 Task: Add Kuumba Made Amber Sandalwood Body Lotion to the cart.
Action: Mouse moved to (718, 253)
Screenshot: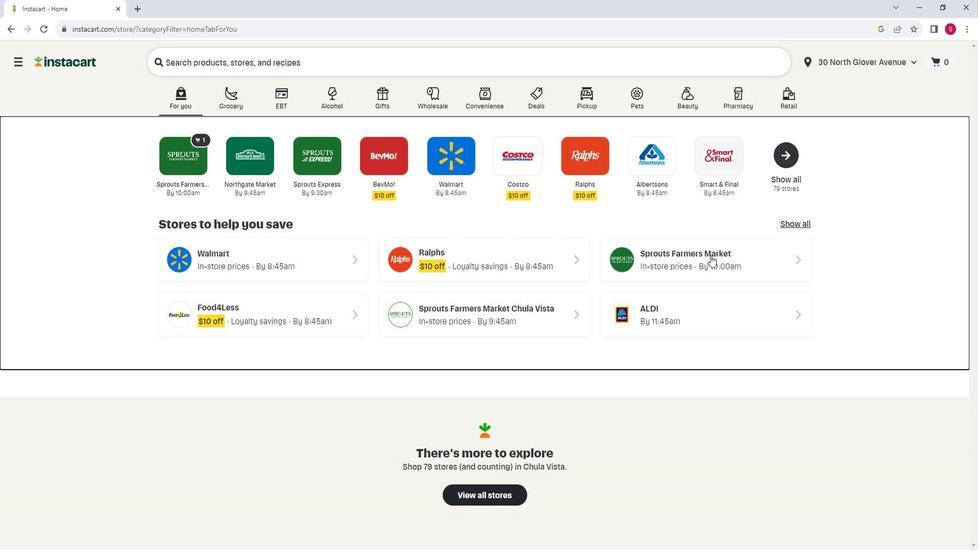 
Action: Mouse pressed left at (718, 253)
Screenshot: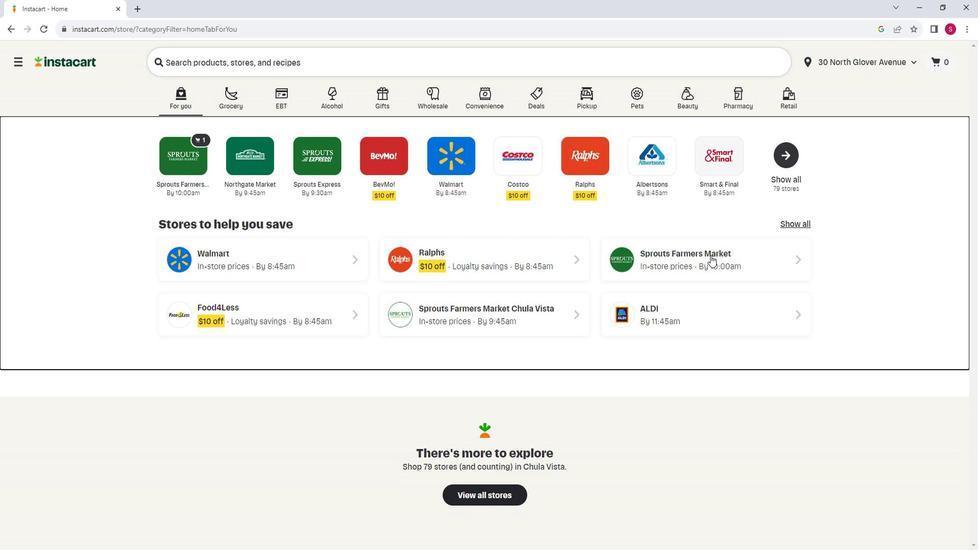 
Action: Mouse moved to (83, 379)
Screenshot: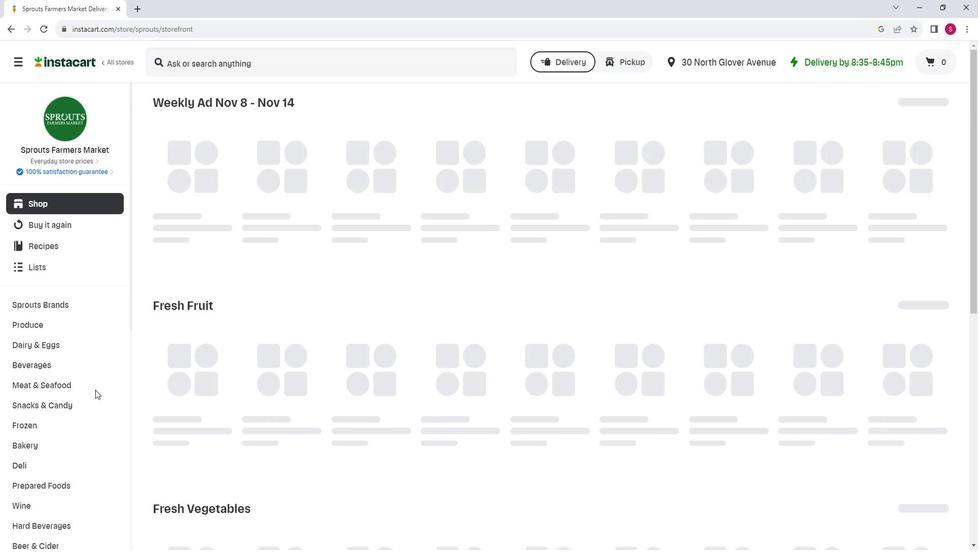 
Action: Mouse scrolled (83, 378) with delta (0, 0)
Screenshot: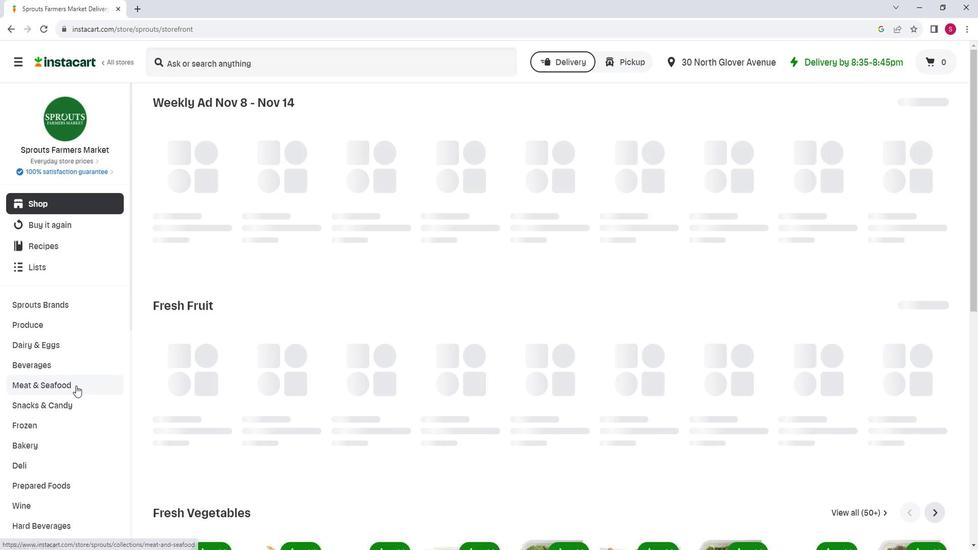 
Action: Mouse moved to (83, 378)
Screenshot: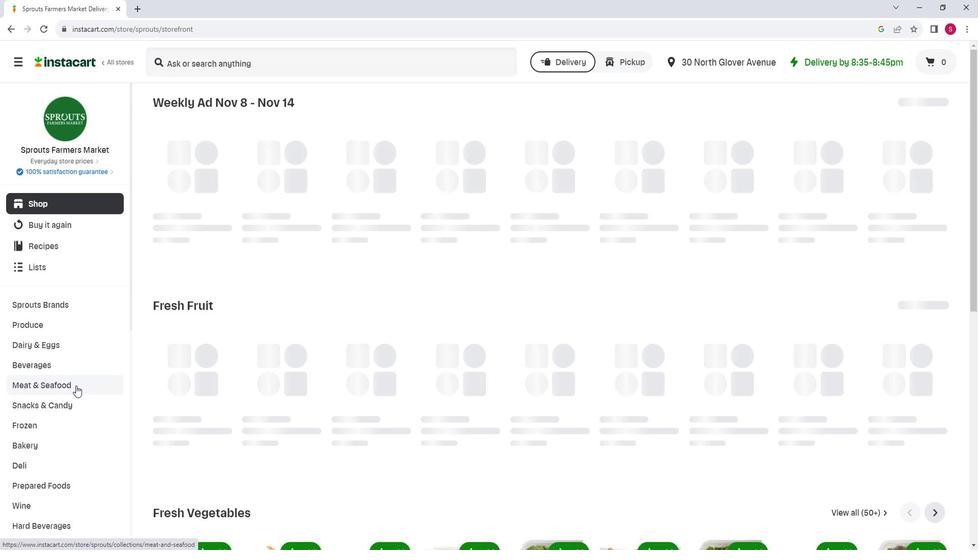 
Action: Mouse scrolled (83, 378) with delta (0, 0)
Screenshot: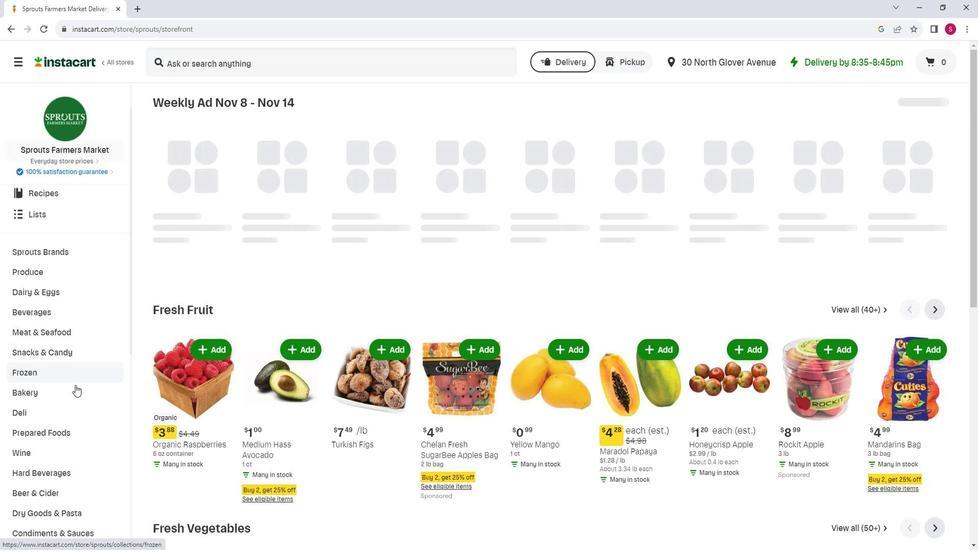 
Action: Mouse scrolled (83, 378) with delta (0, 0)
Screenshot: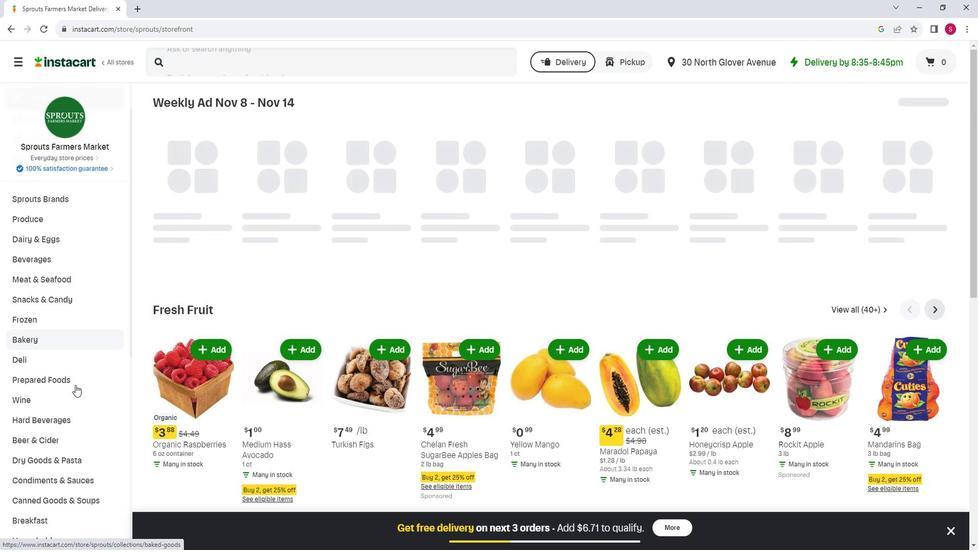 
Action: Mouse moved to (83, 378)
Screenshot: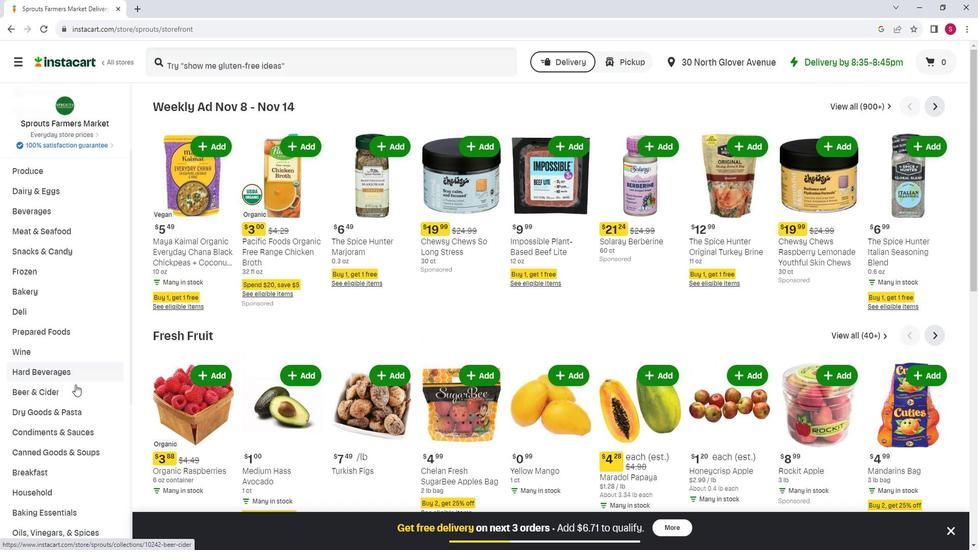 
Action: Mouse scrolled (83, 377) with delta (0, 0)
Screenshot: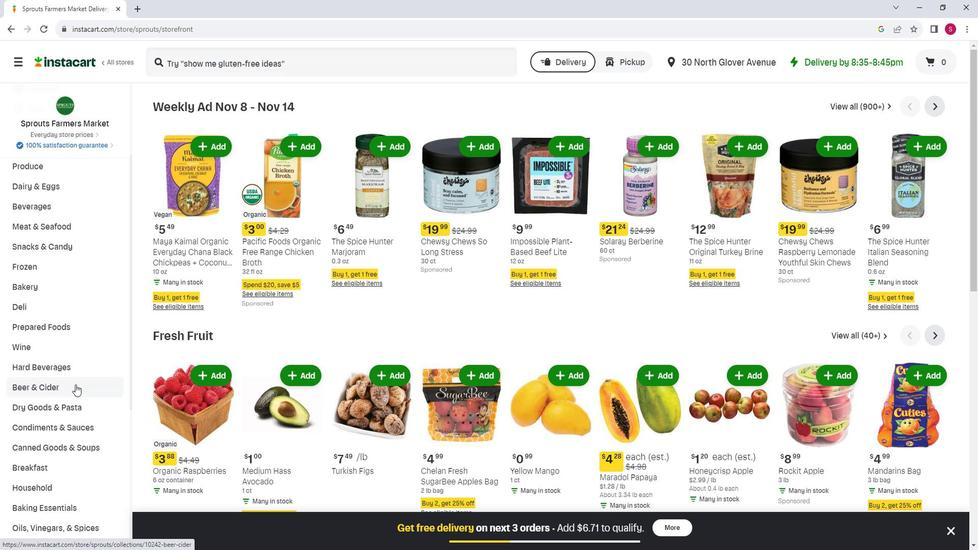 
Action: Mouse scrolled (83, 377) with delta (0, 0)
Screenshot: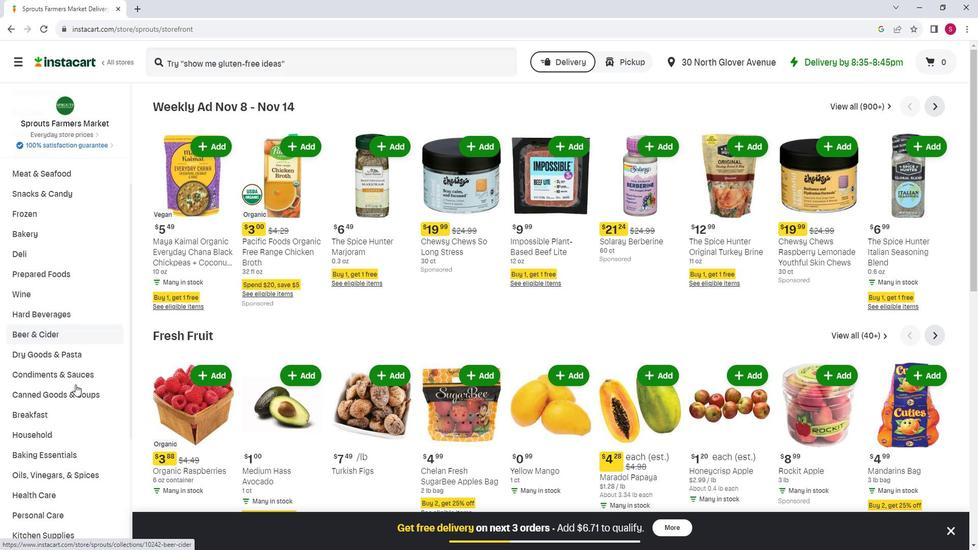 
Action: Mouse scrolled (83, 377) with delta (0, 0)
Screenshot: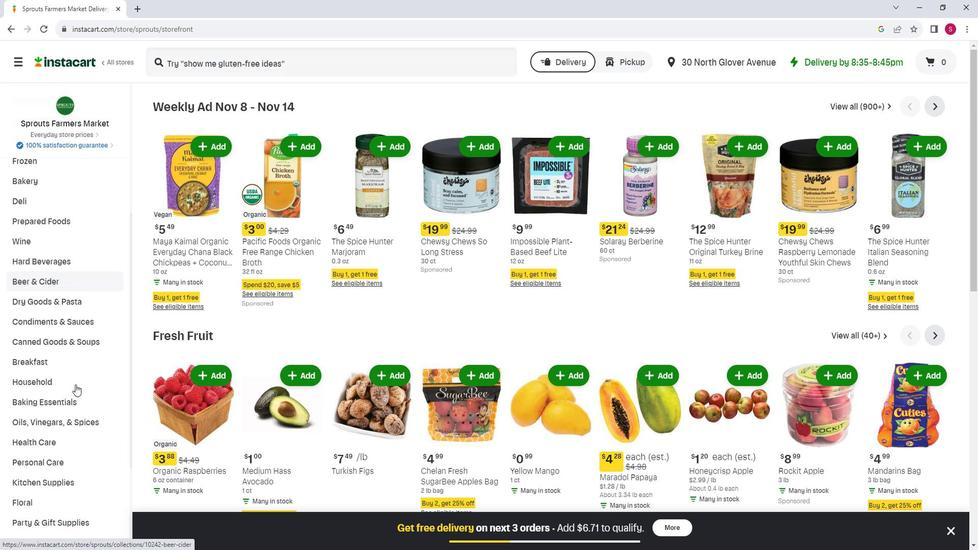 
Action: Mouse moved to (67, 397)
Screenshot: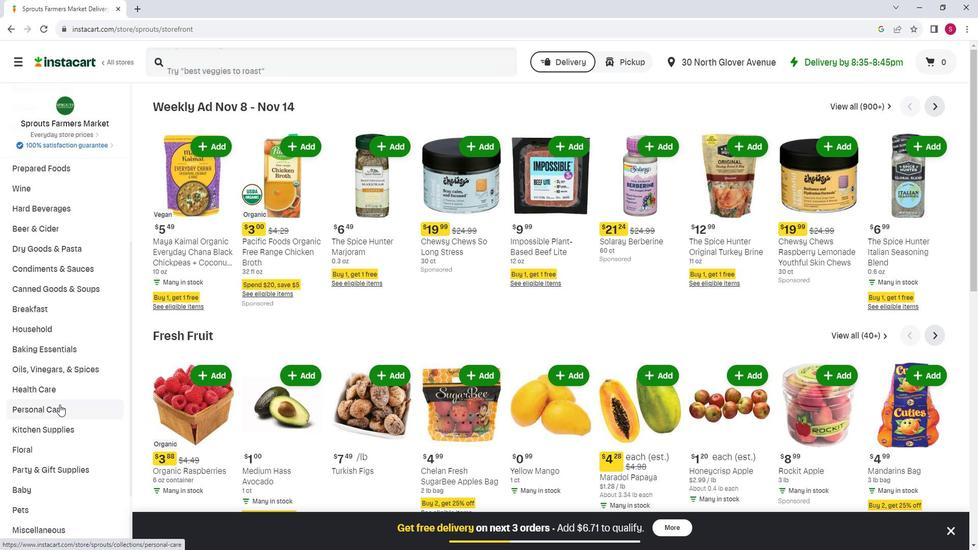 
Action: Mouse pressed left at (67, 397)
Screenshot: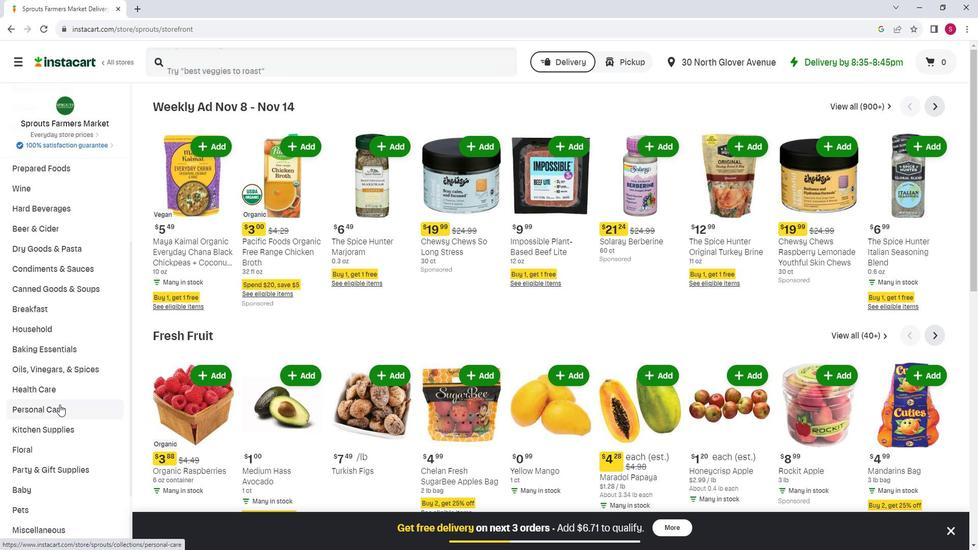 
Action: Mouse moved to (256, 138)
Screenshot: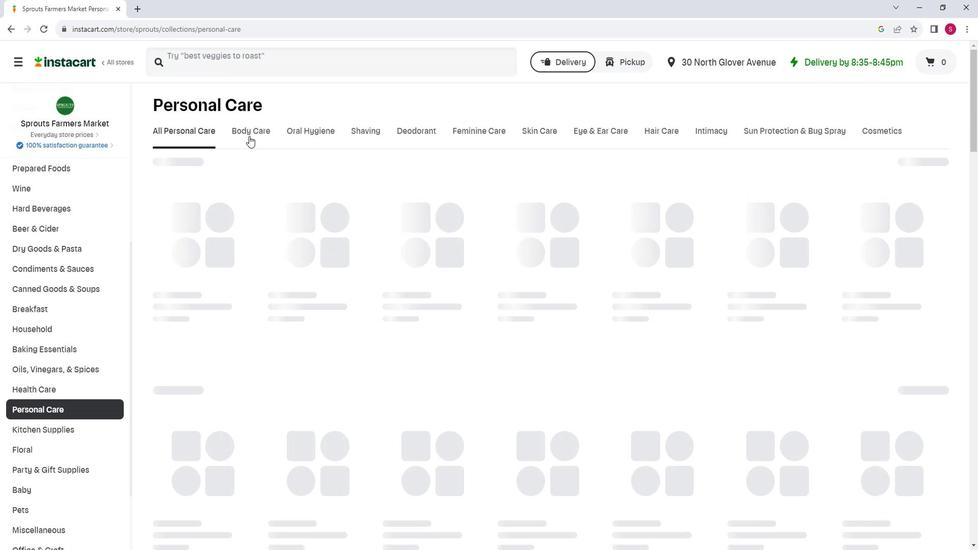 
Action: Mouse pressed left at (256, 138)
Screenshot: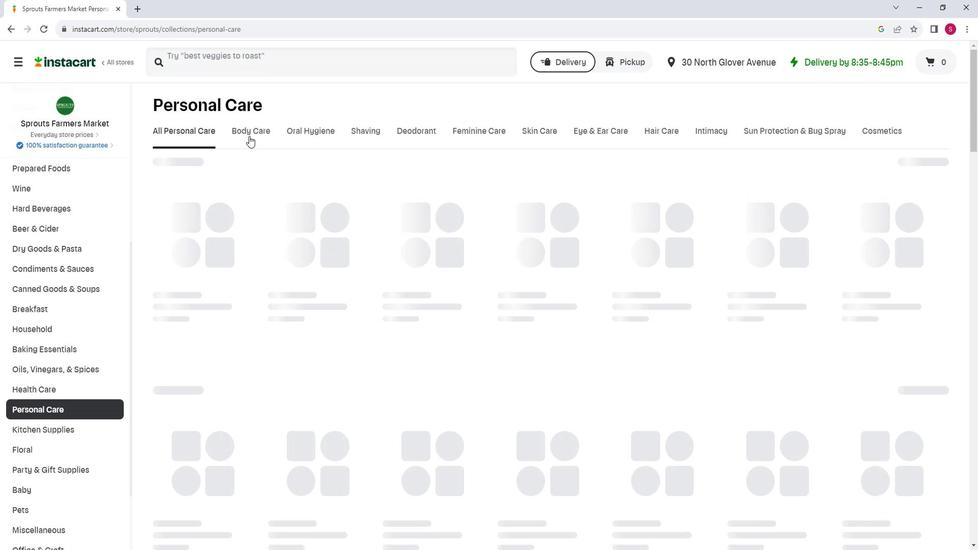 
Action: Mouse moved to (416, 178)
Screenshot: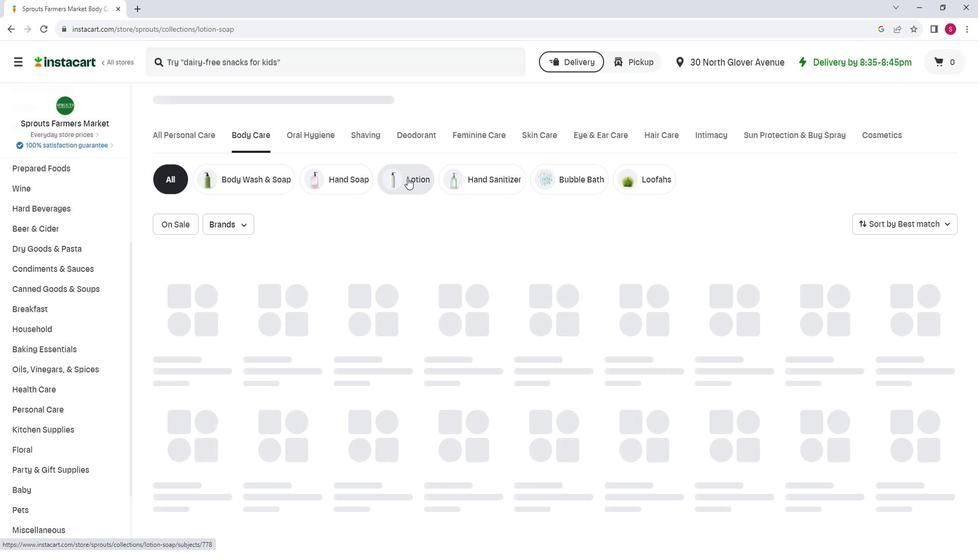 
Action: Mouse pressed left at (416, 178)
Screenshot: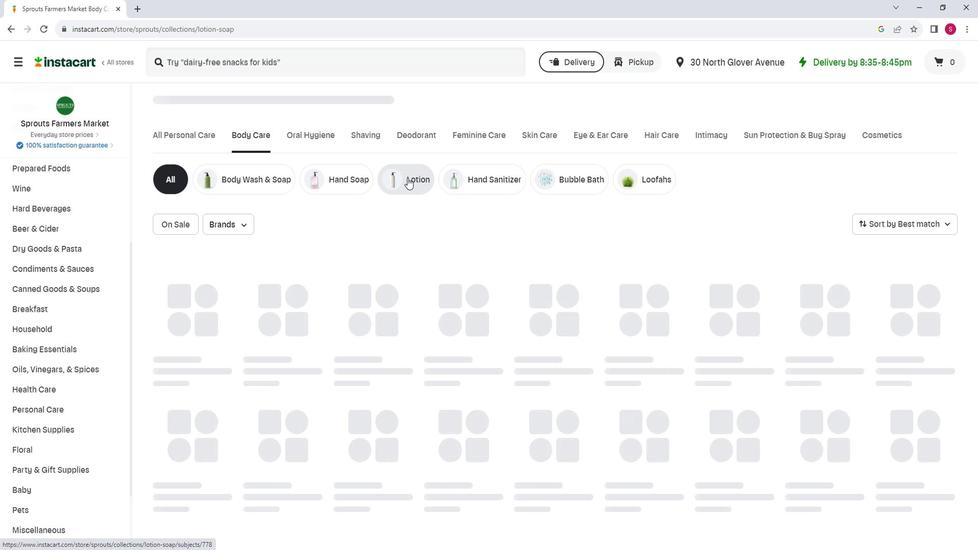 
Action: Mouse moved to (407, 68)
Screenshot: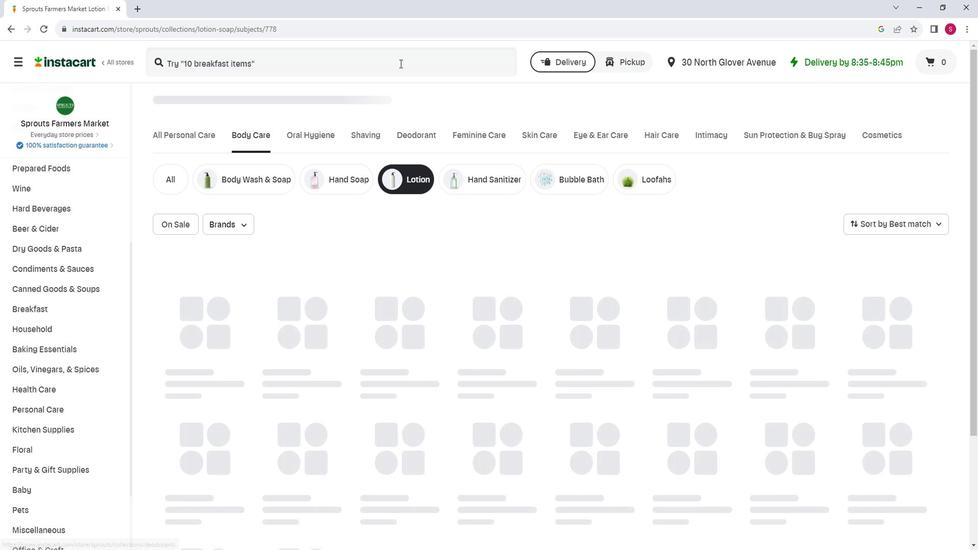 
Action: Mouse pressed left at (407, 68)
Screenshot: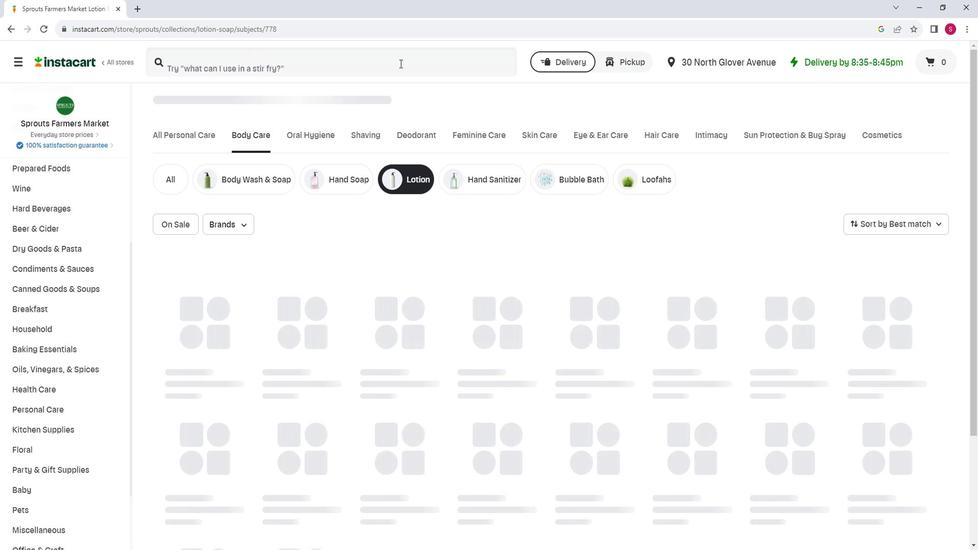 
Action: Mouse moved to (404, 6)
Screenshot: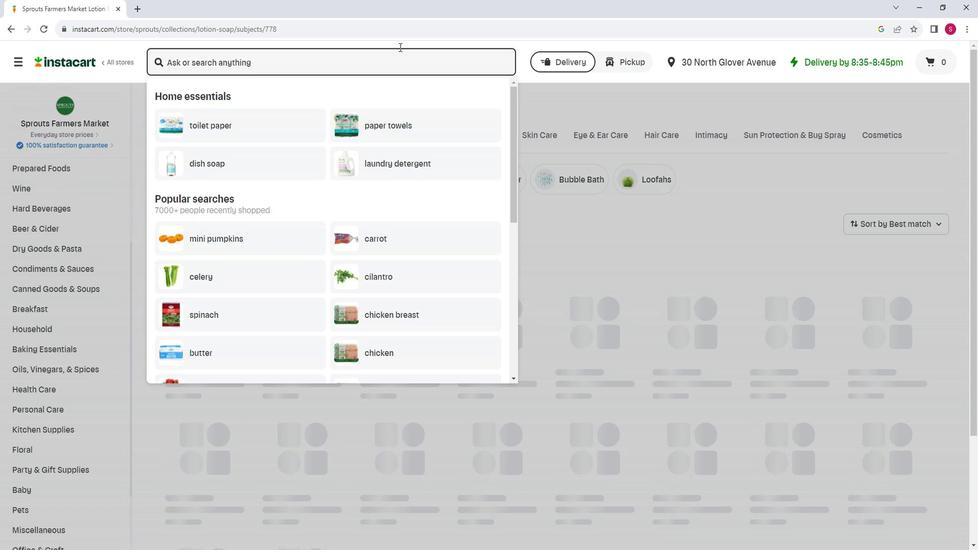 
Action: Key pressed <Key.shift>Kuumba<Key.space><Key.shift>Made<Key.space><Key.shift>Amber<Key.space><Key.shift>Sandalwood<Key.space><Key.shift>Body<Key.space><Key.shift>:L<Key.backspace><Key.backspace><Key.shift>Lotion<Key.enter>
Screenshot: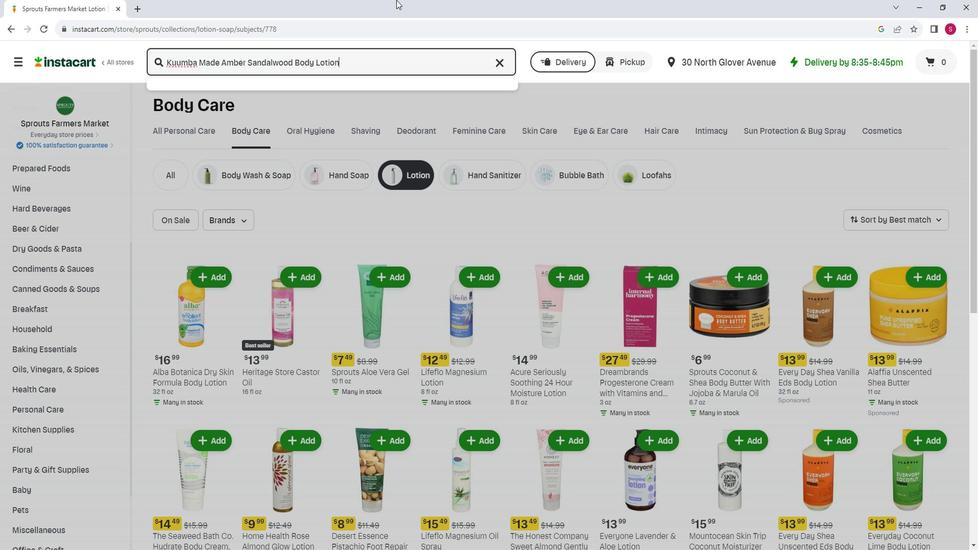 
Action: Mouse moved to (153, 152)
Screenshot: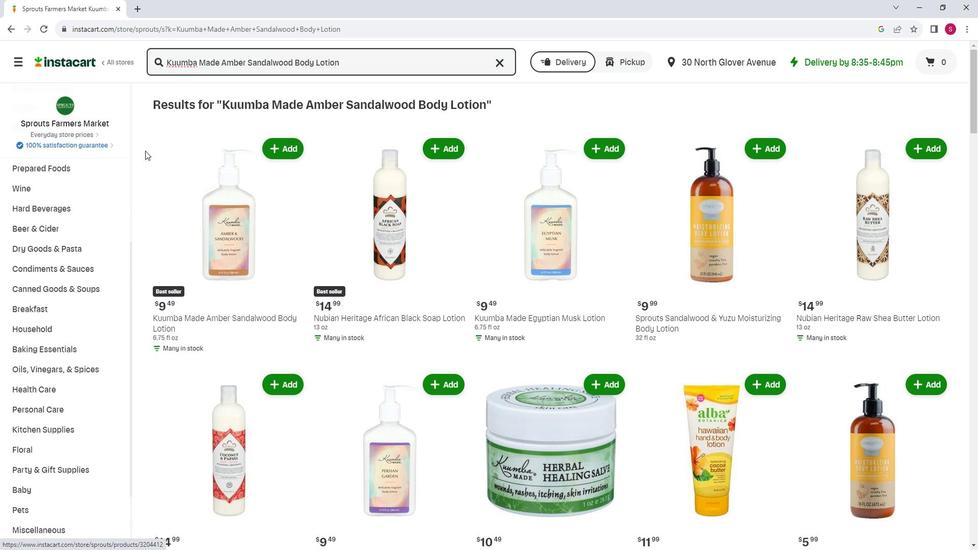 
Action: Mouse scrolled (153, 151) with delta (0, 0)
Screenshot: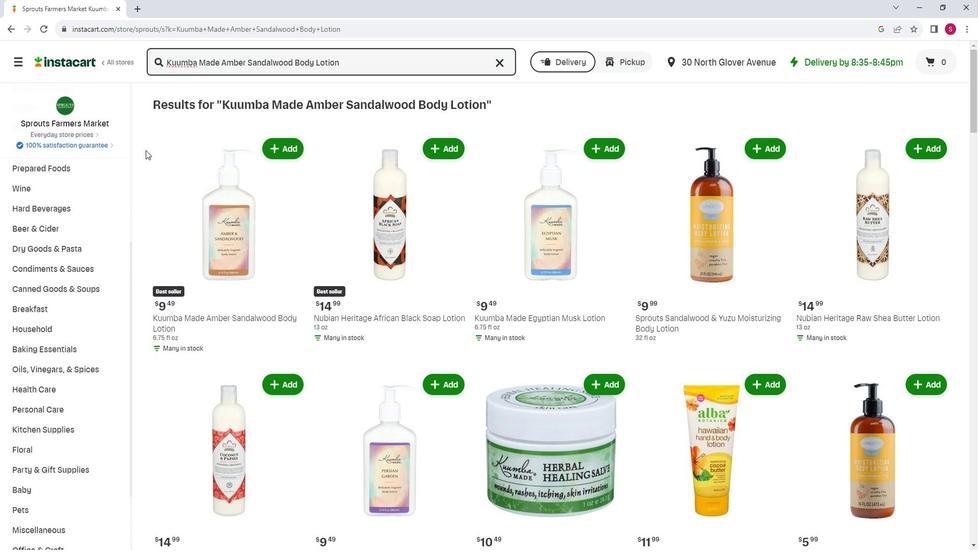 
Action: Mouse moved to (164, 176)
Screenshot: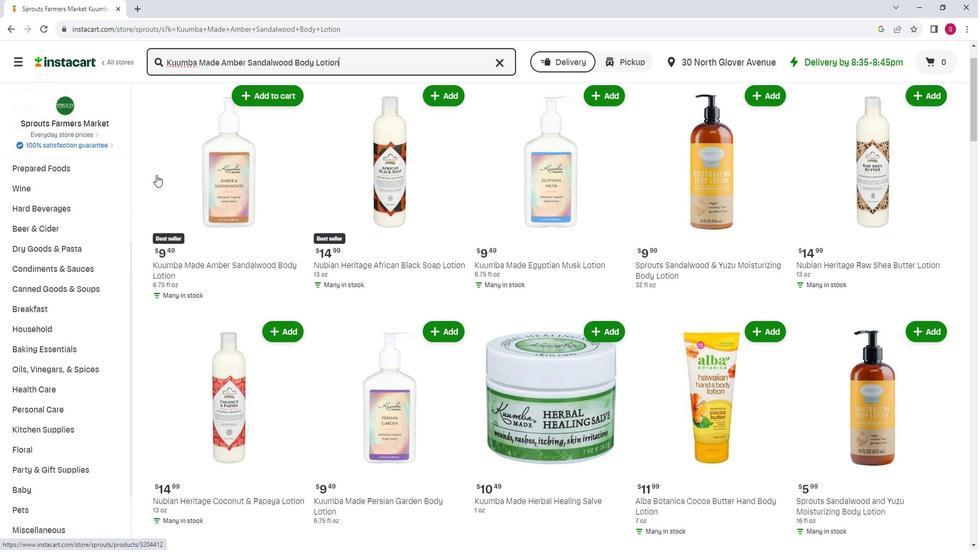 
Action: Mouse scrolled (164, 176) with delta (0, 0)
Screenshot: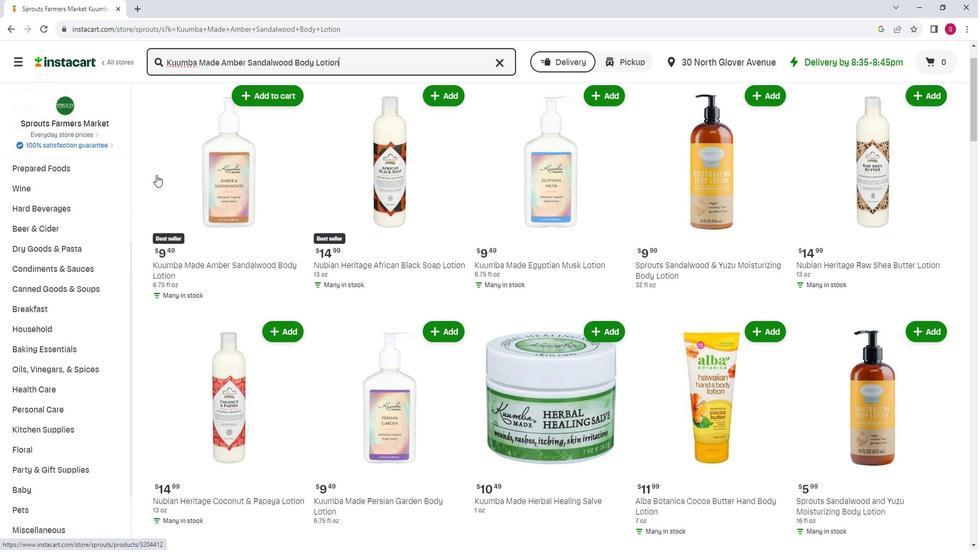 
Action: Mouse moved to (166, 175)
Screenshot: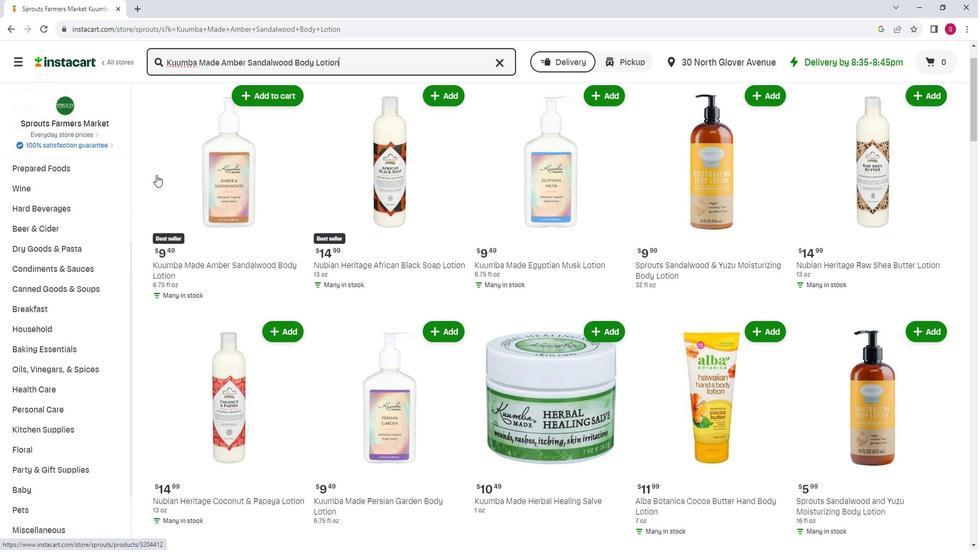 
Action: Mouse scrolled (166, 176) with delta (0, 0)
Screenshot: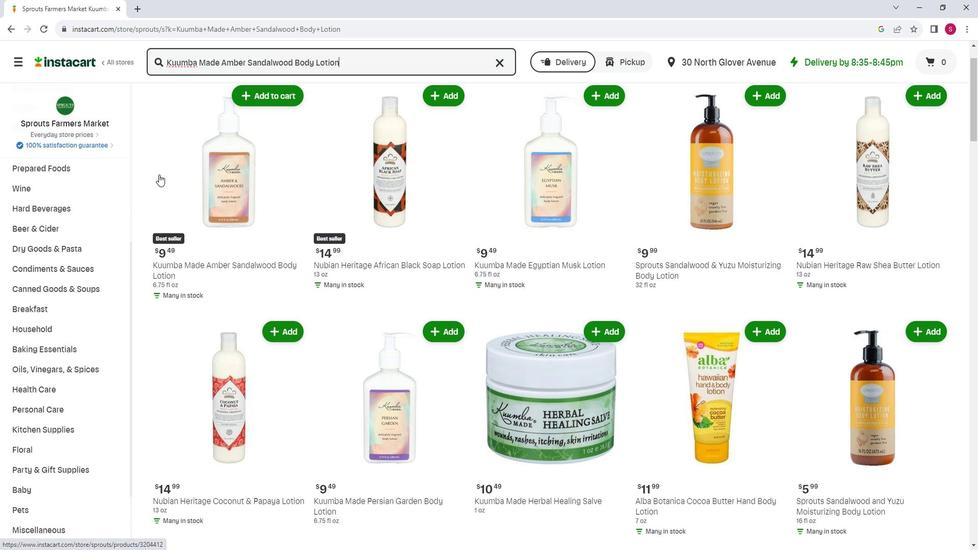 
Action: Mouse moved to (168, 174)
Screenshot: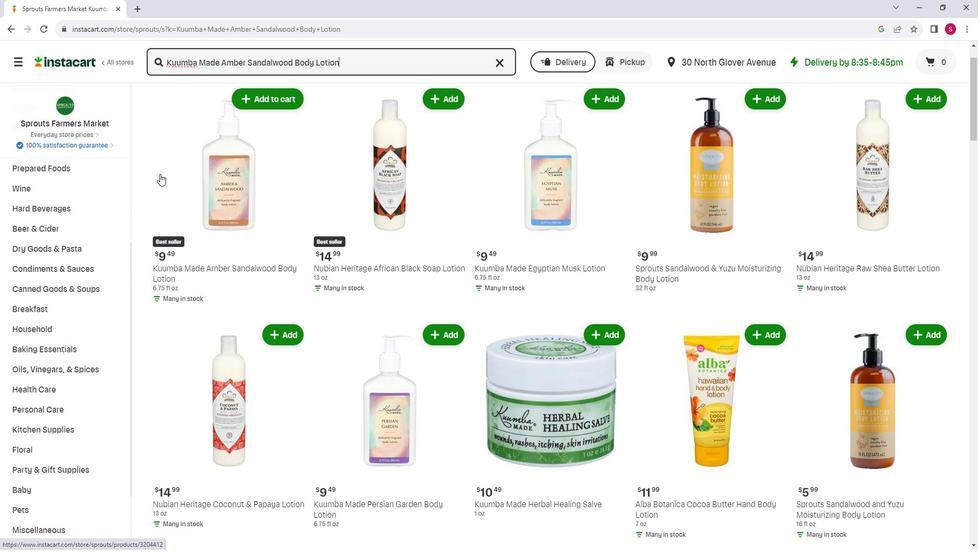 
Action: Mouse scrolled (168, 175) with delta (0, 0)
Screenshot: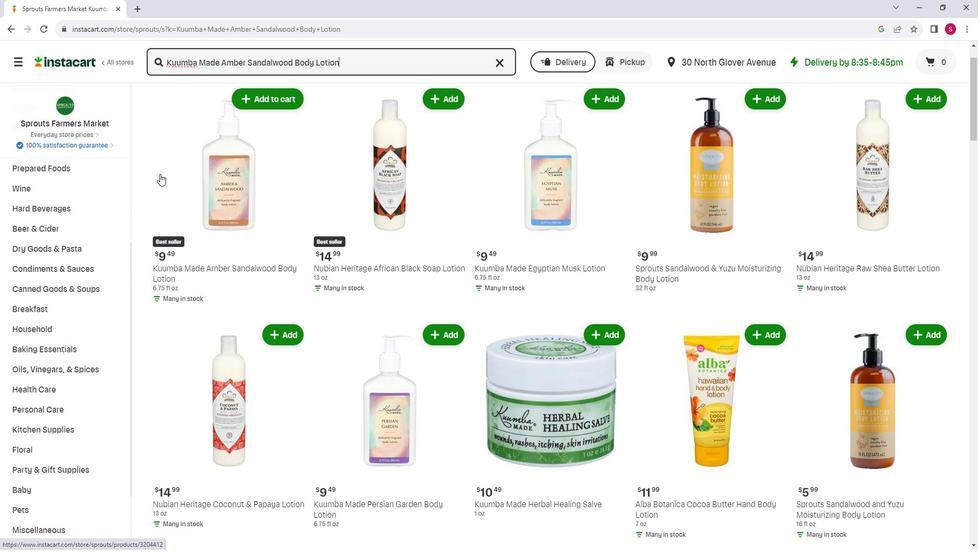 
Action: Mouse moved to (268, 148)
Screenshot: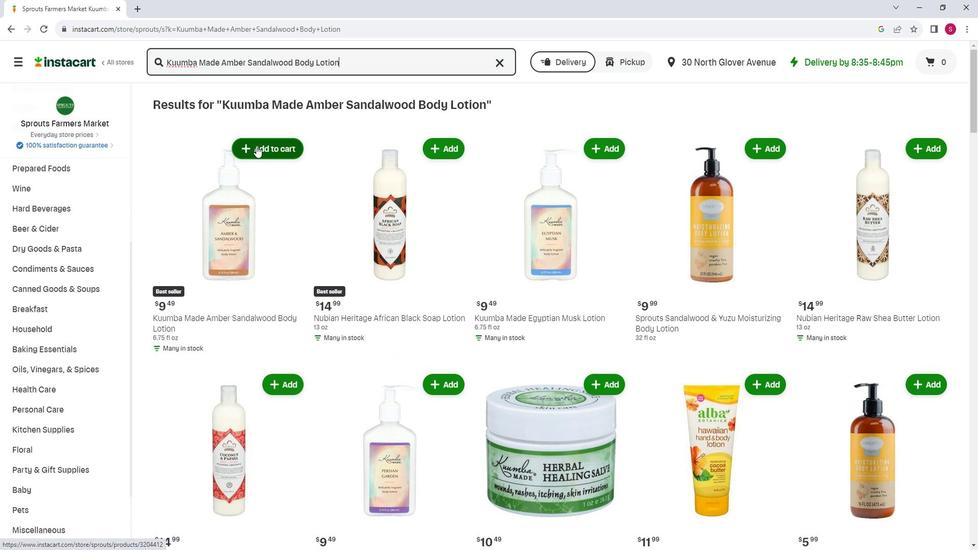 
Action: Mouse pressed left at (268, 148)
Screenshot: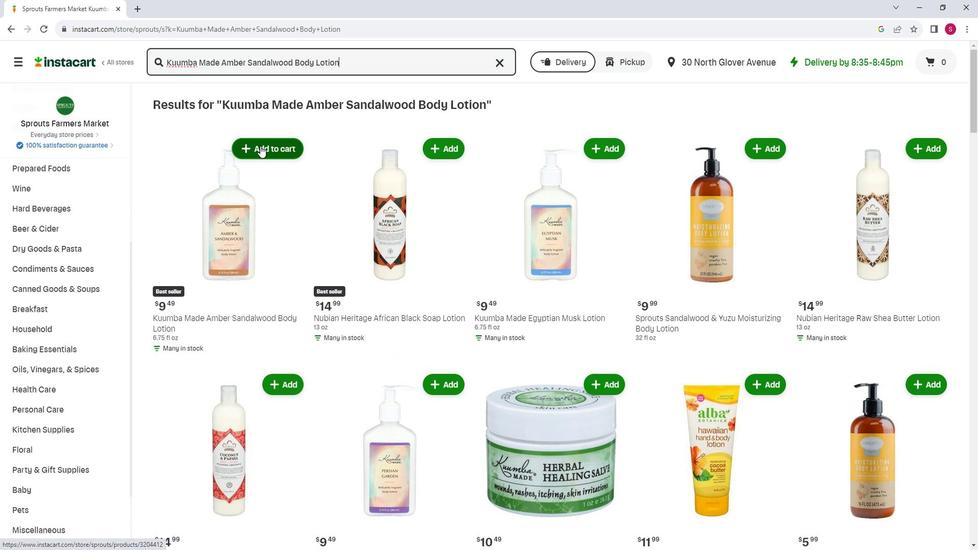 
Action: Mouse moved to (283, 125)
Screenshot: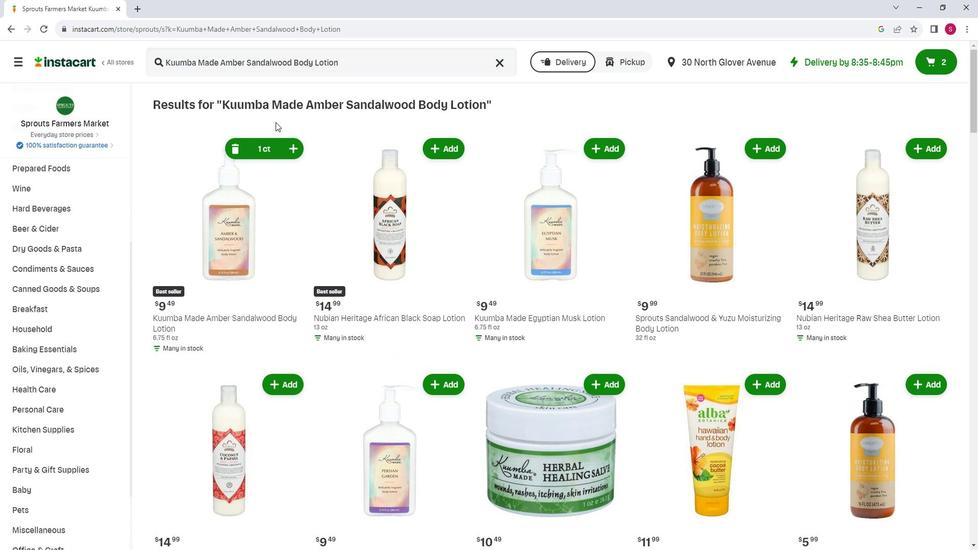 
